 Task: Add Human N SuperBeets Energy Plus Natural Berry Flavor to the cart.
Action: Mouse moved to (270, 136)
Screenshot: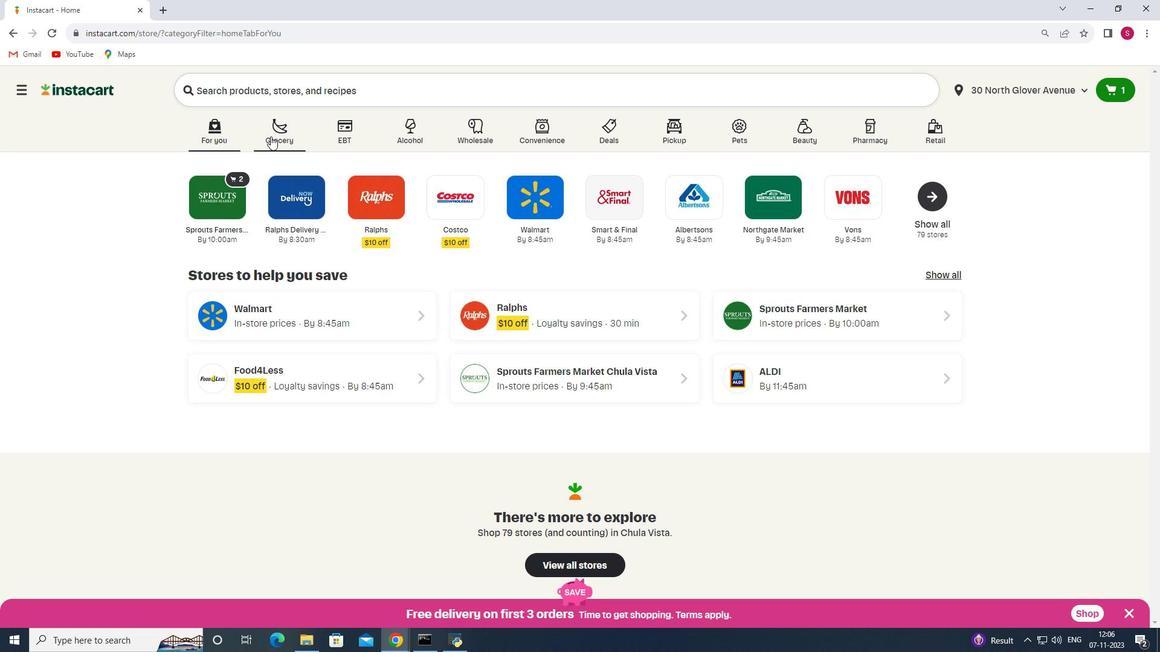 
Action: Mouse pressed left at (270, 136)
Screenshot: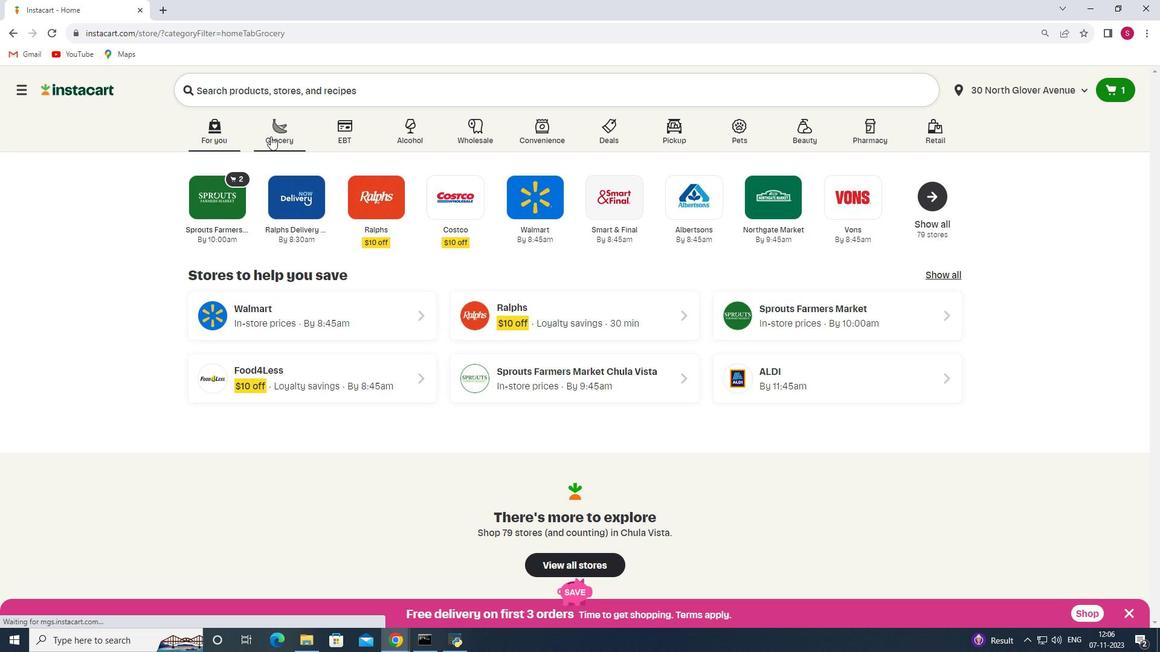 
Action: Mouse moved to (290, 369)
Screenshot: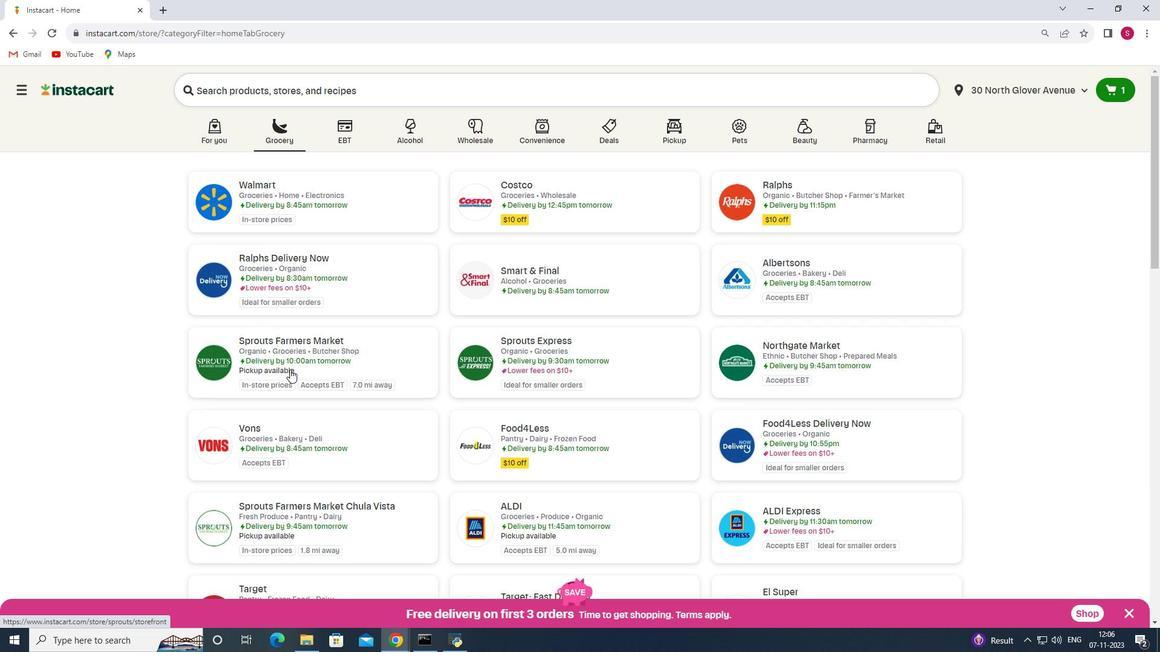 
Action: Mouse pressed left at (290, 369)
Screenshot: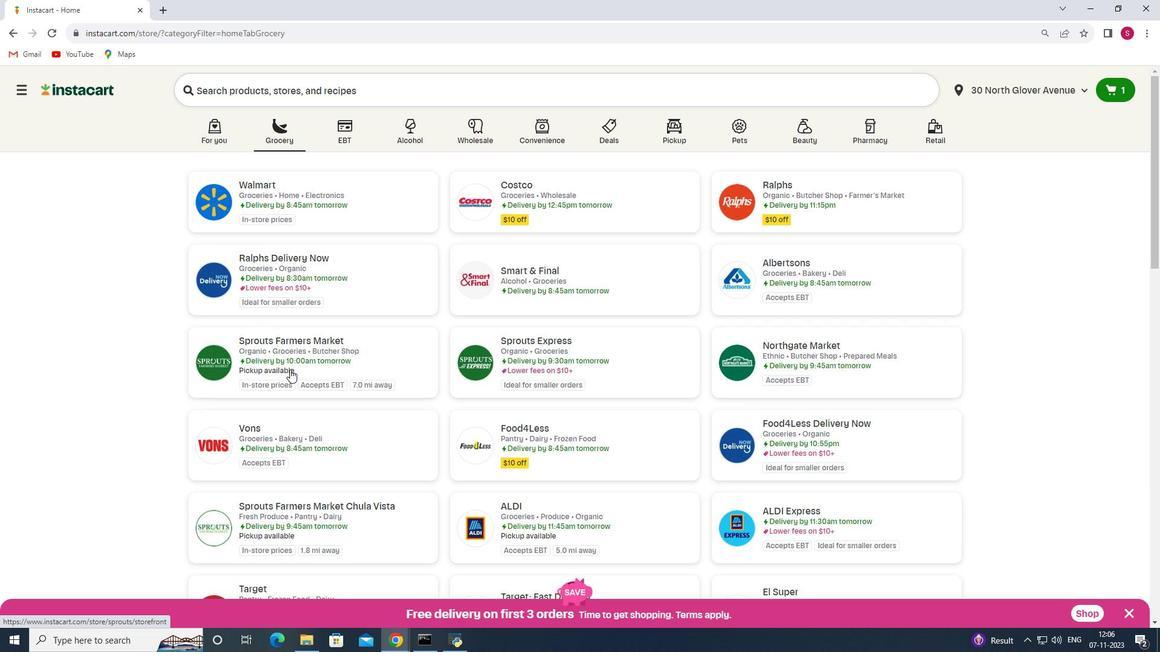 
Action: Mouse moved to (67, 373)
Screenshot: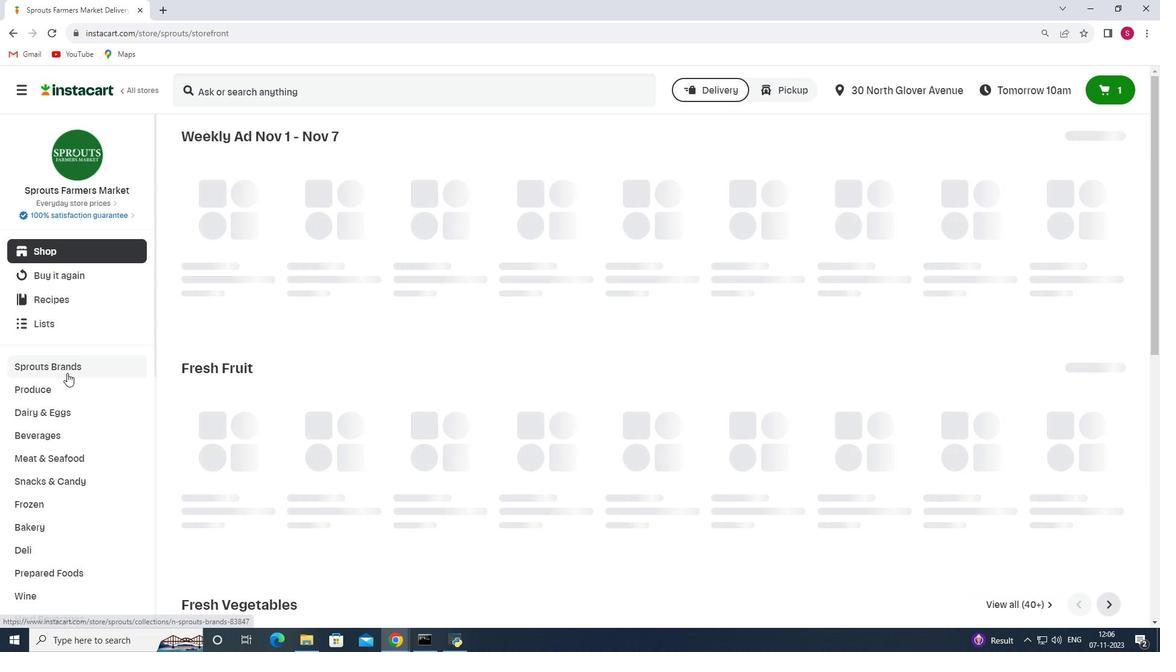 
Action: Mouse scrolled (67, 372) with delta (0, 0)
Screenshot: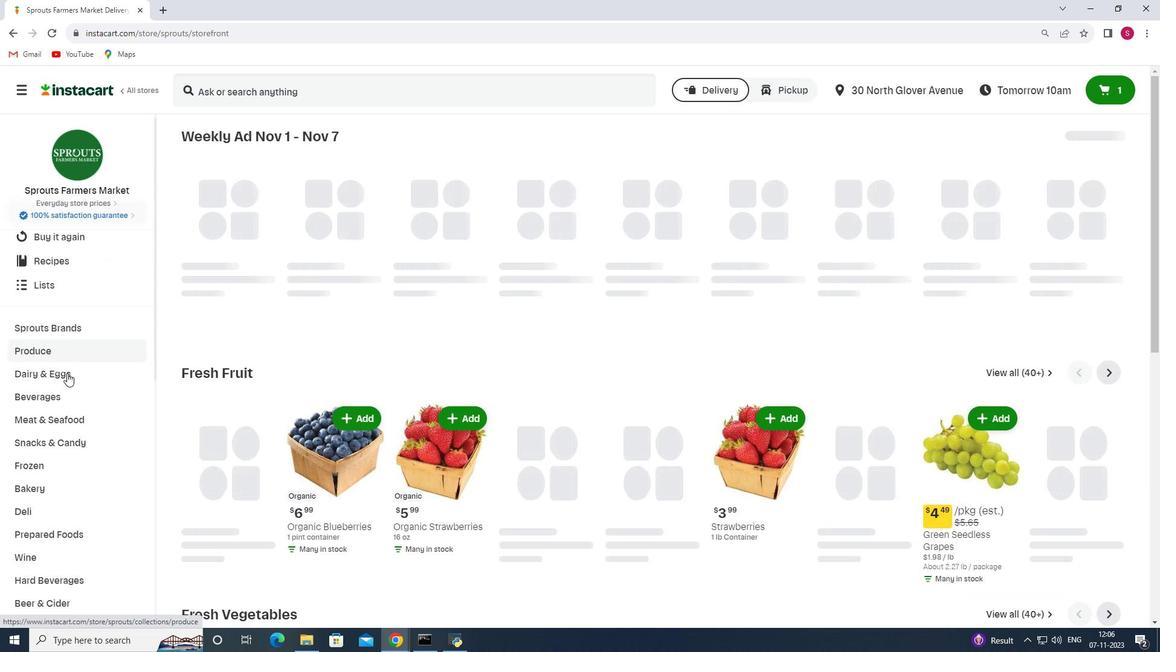 
Action: Mouse scrolled (67, 372) with delta (0, 0)
Screenshot: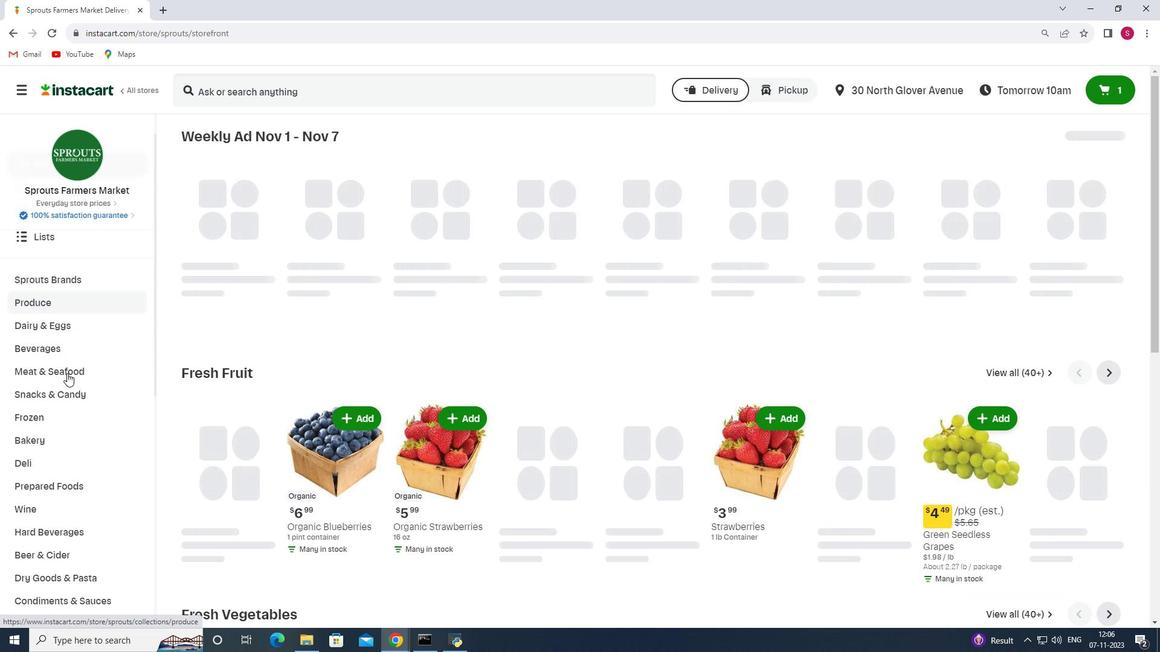 
Action: Mouse scrolled (67, 372) with delta (0, 0)
Screenshot: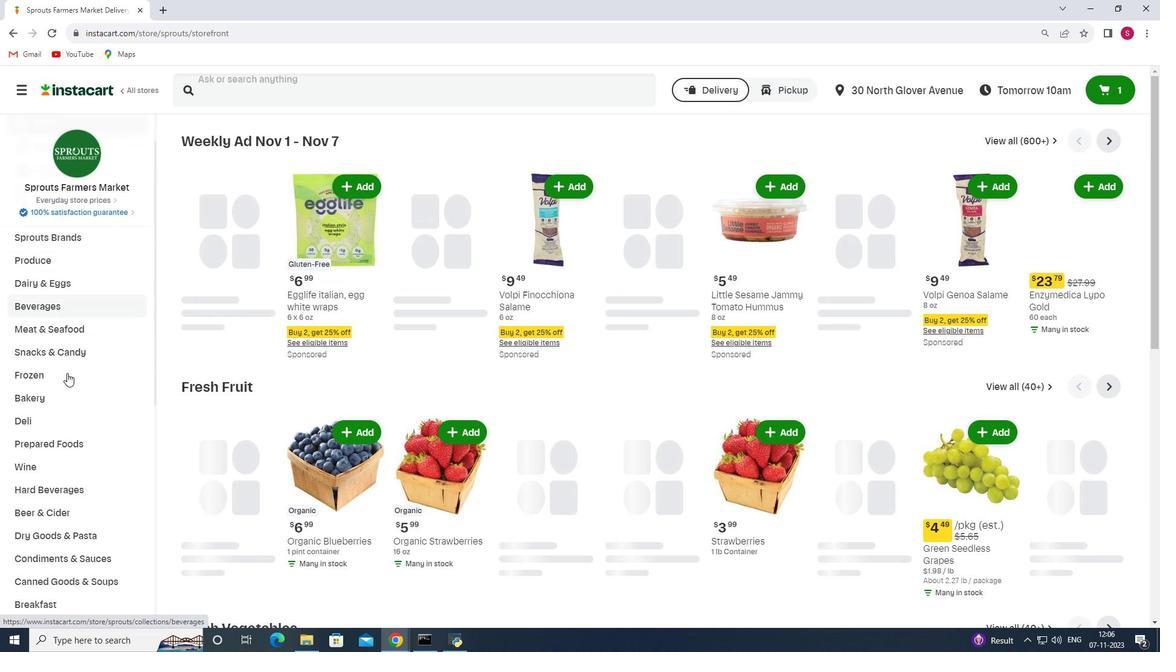 
Action: Mouse scrolled (67, 372) with delta (0, 0)
Screenshot: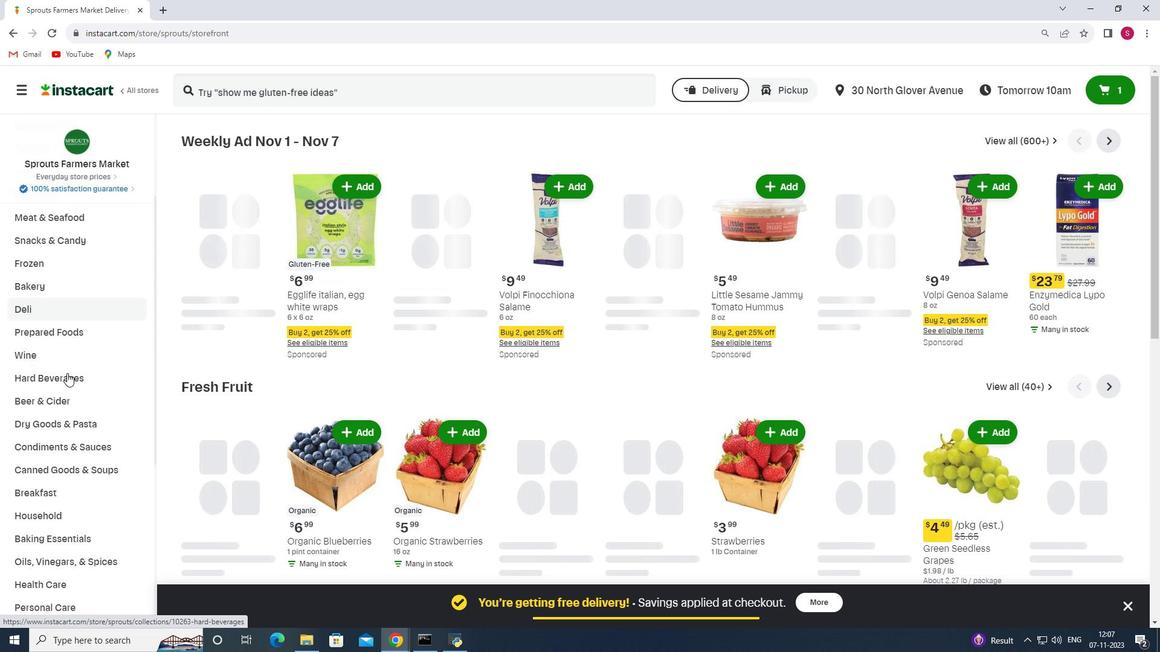 
Action: Mouse scrolled (67, 372) with delta (0, 0)
Screenshot: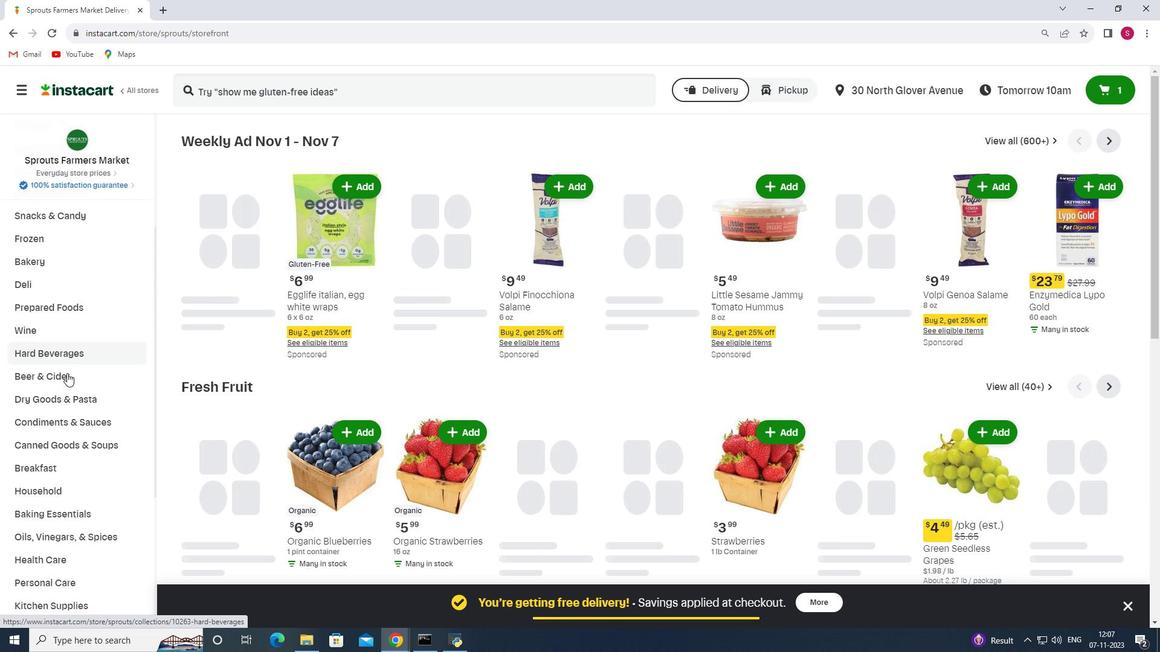 
Action: Mouse scrolled (67, 372) with delta (0, 0)
Screenshot: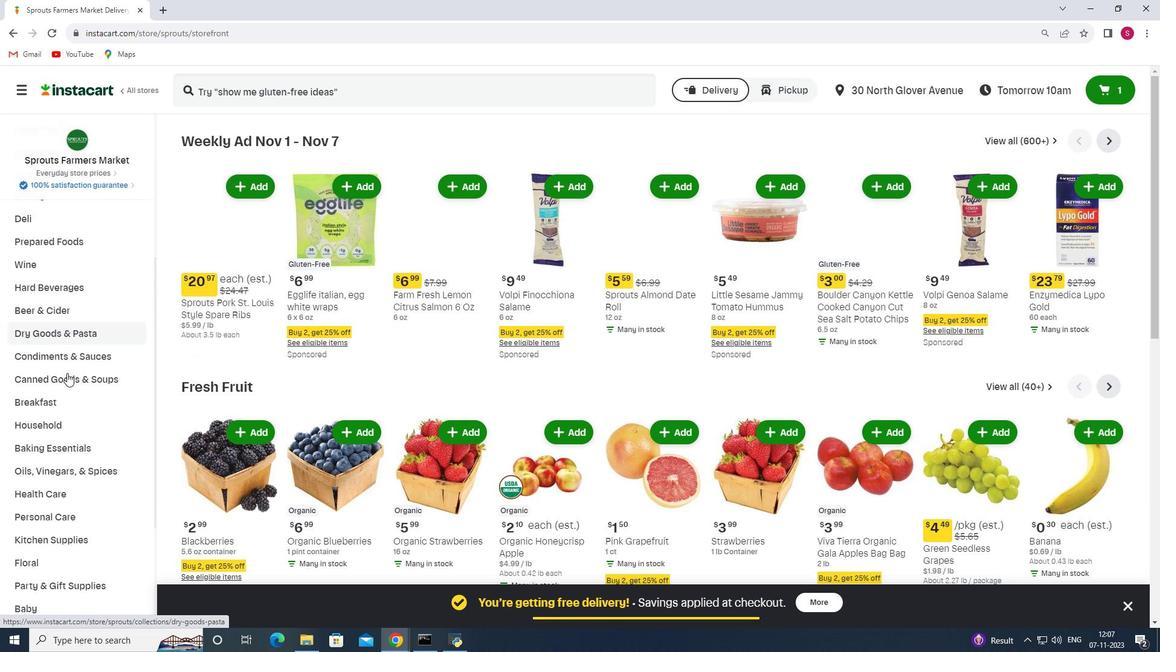 
Action: Mouse scrolled (67, 372) with delta (0, 0)
Screenshot: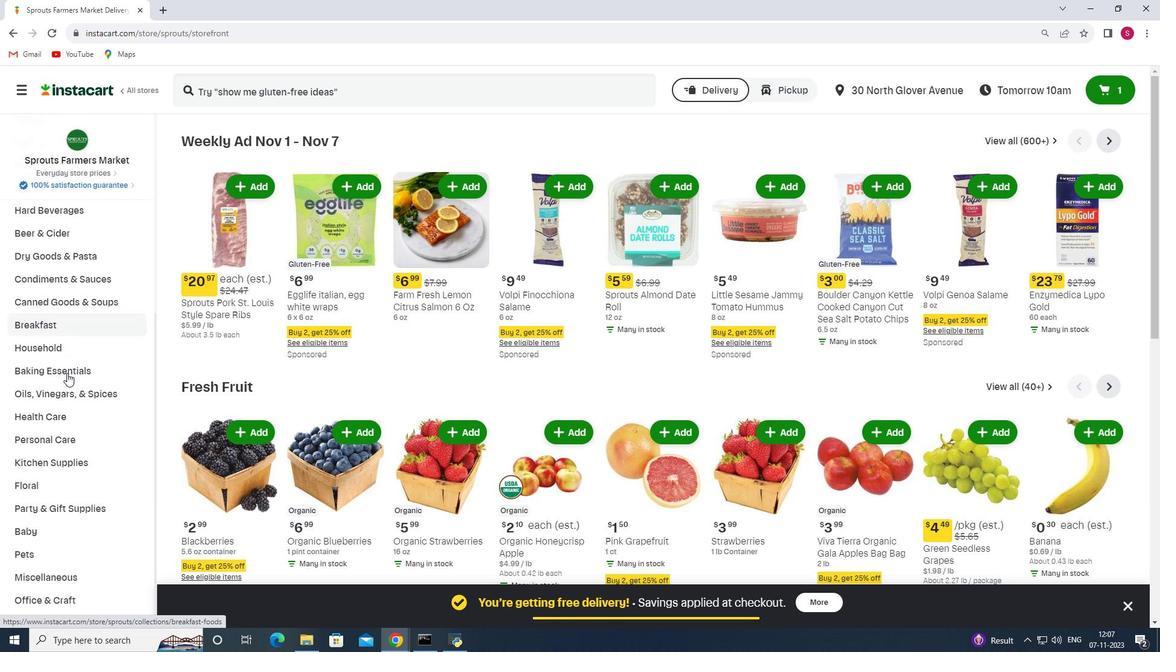 
Action: Mouse scrolled (67, 372) with delta (0, 0)
Screenshot: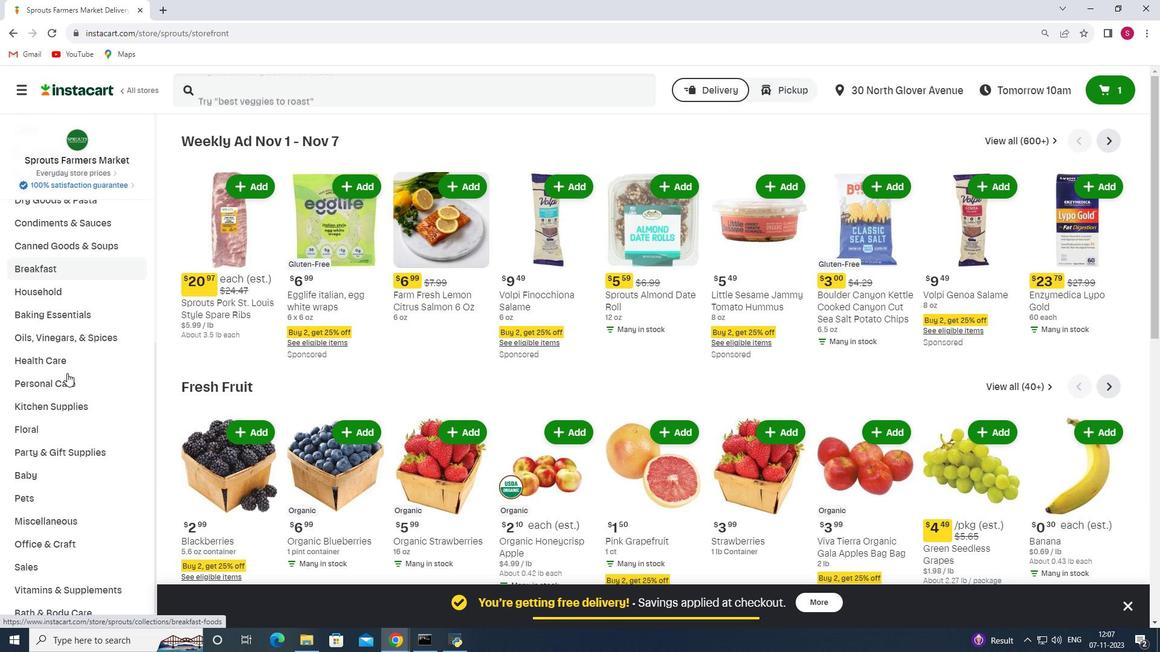 
Action: Mouse moved to (76, 345)
Screenshot: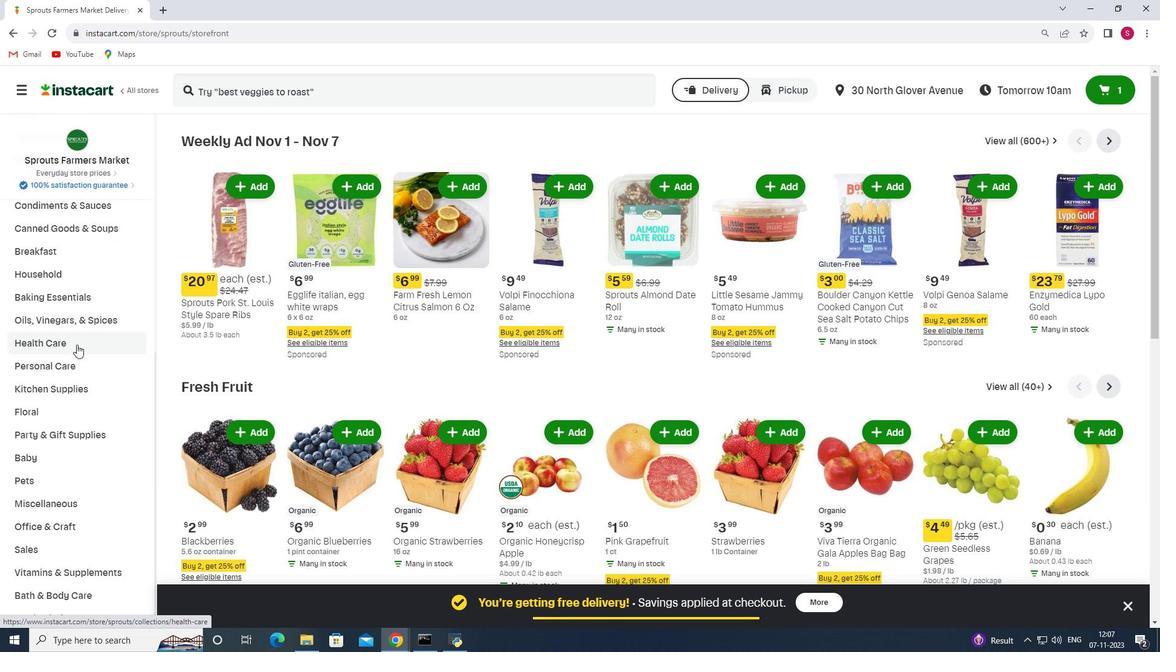 
Action: Mouse pressed left at (76, 345)
Screenshot: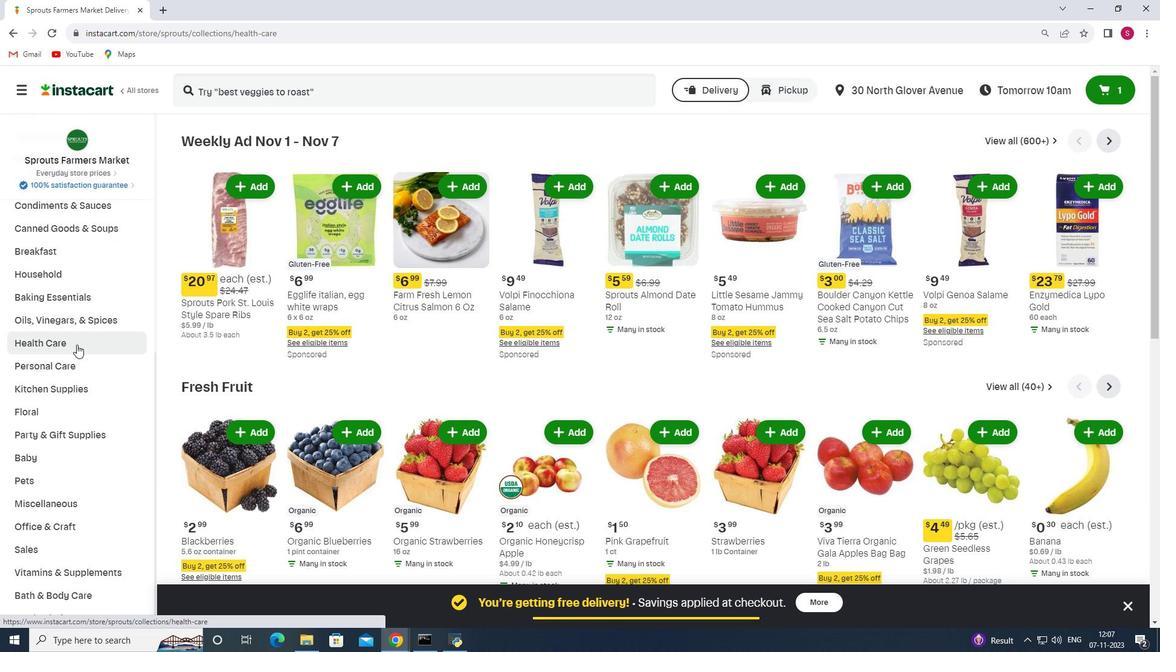 
Action: Mouse moved to (392, 172)
Screenshot: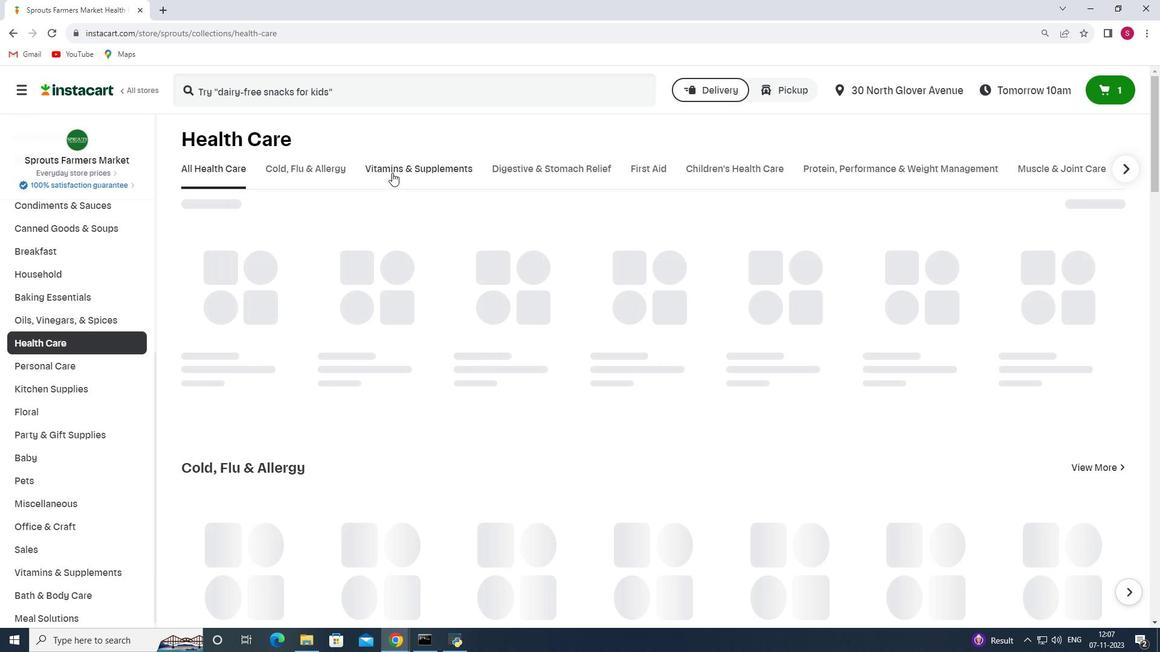 
Action: Mouse pressed left at (392, 172)
Screenshot: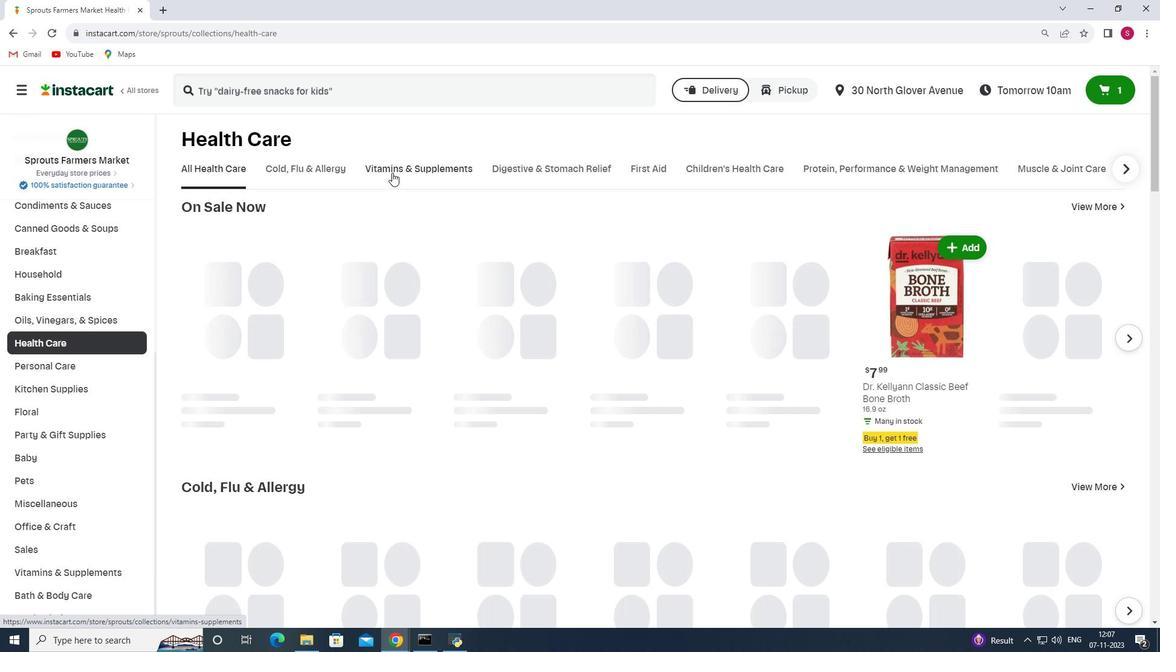 
Action: Mouse moved to (272, 88)
Screenshot: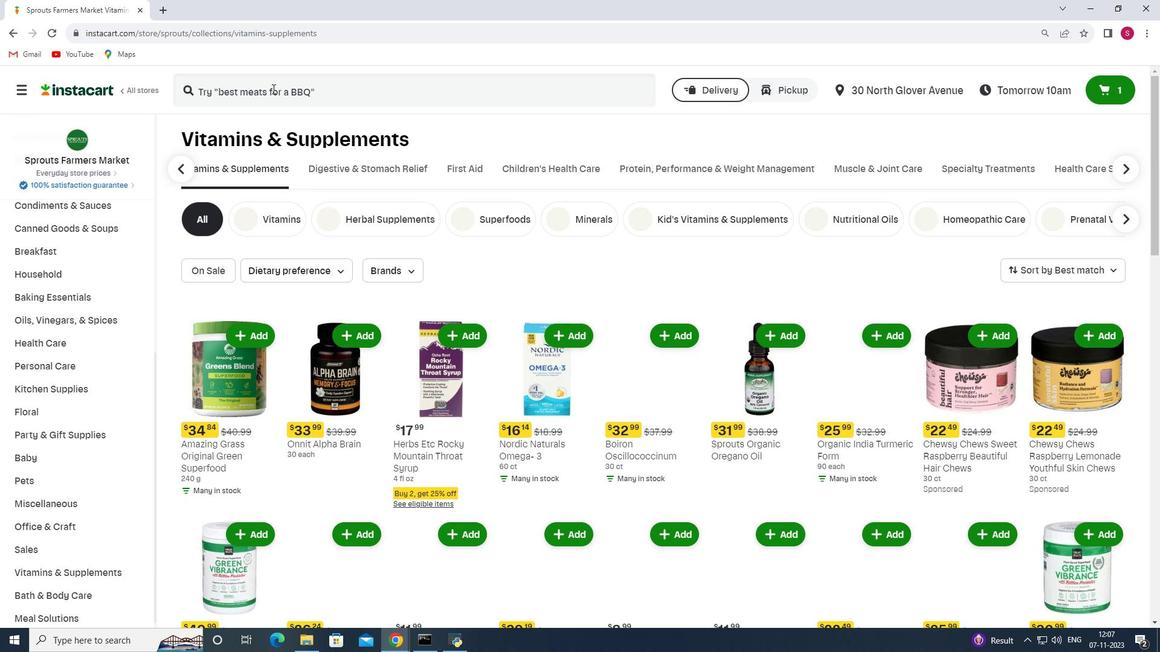 
Action: Mouse pressed left at (272, 88)
Screenshot: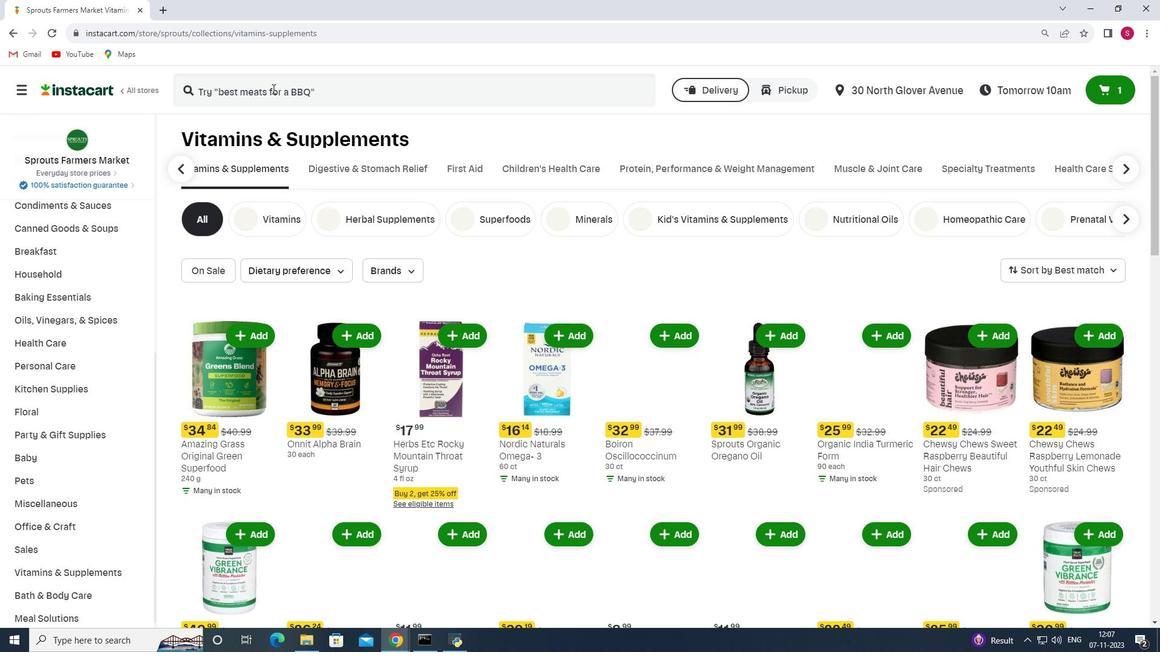 
Action: Key pressed <Key.shift>Human<Key.space><Key.shift>N<Key.space><Key.shift>Super<Key.shift>Beets<Key.space><Key.shift>energy<Key.space><Key.shift>Plus<Key.space><Key.shift>Natural<Key.space><Key.shift>Berry<Key.space><Key.shift>Flavor<Key.enter>
Screenshot: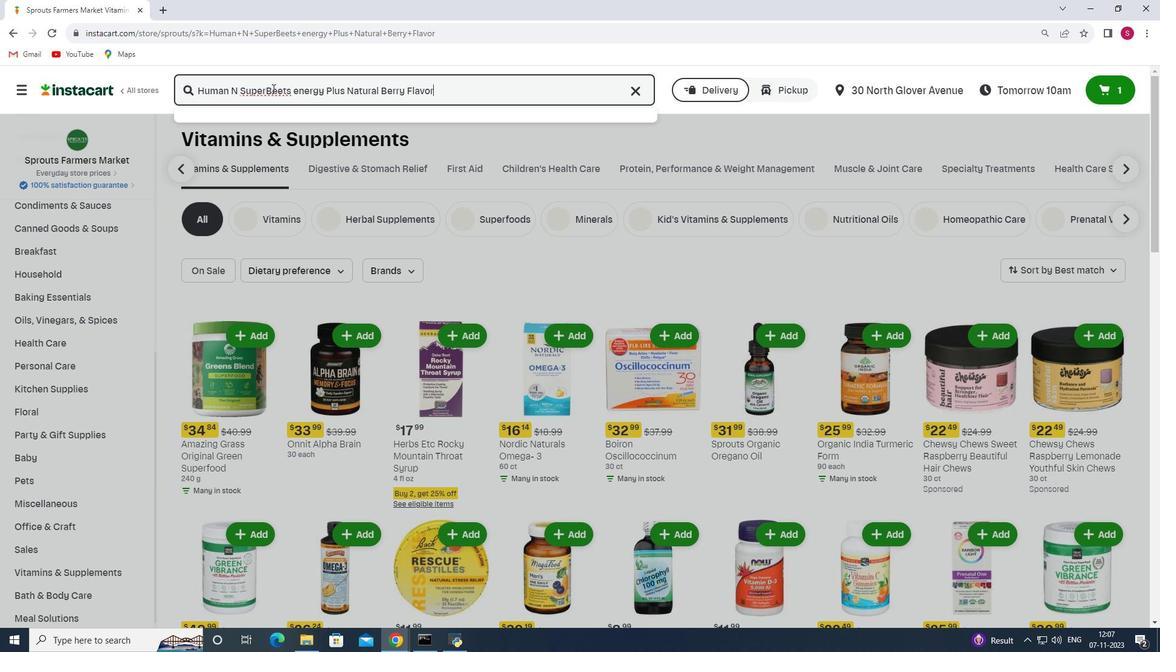 
Action: Mouse moved to (383, 158)
Screenshot: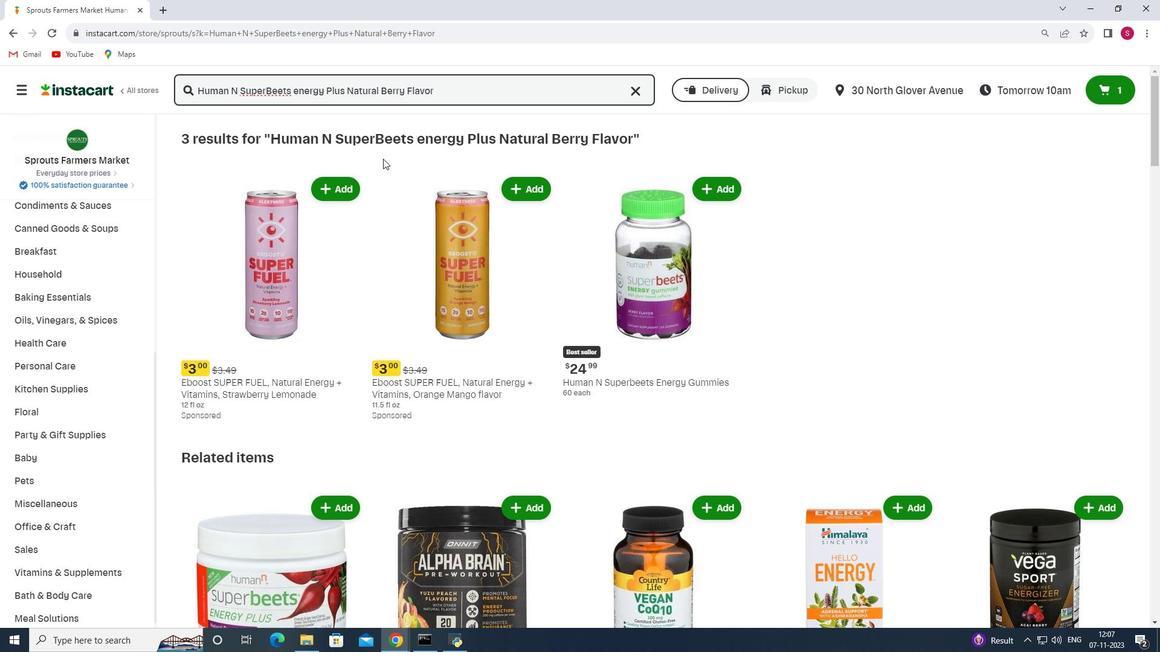 
Action: Mouse scrolled (383, 158) with delta (0, 0)
Screenshot: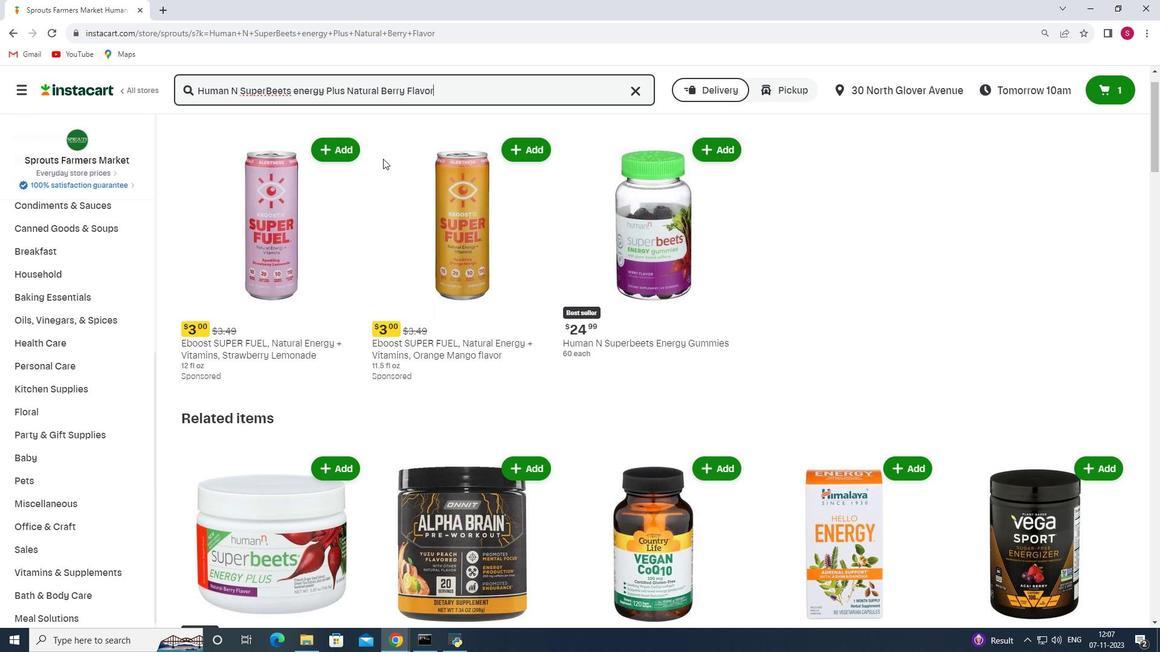 
Action: Mouse scrolled (383, 158) with delta (0, 0)
Screenshot: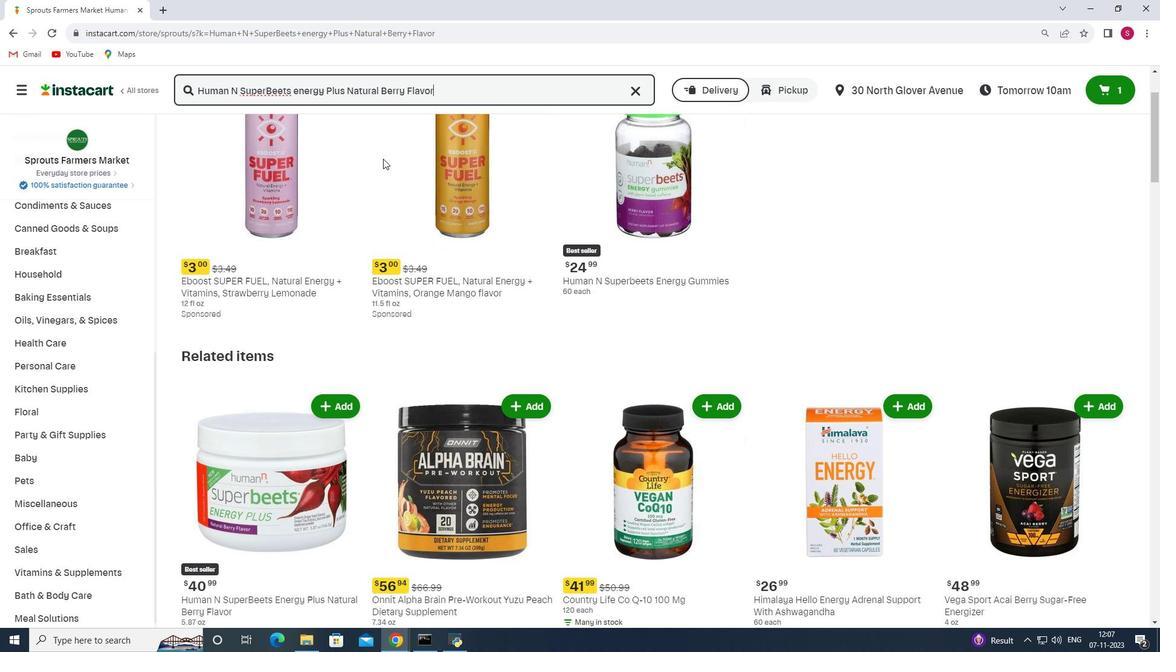 
Action: Mouse scrolled (383, 158) with delta (0, 0)
Screenshot: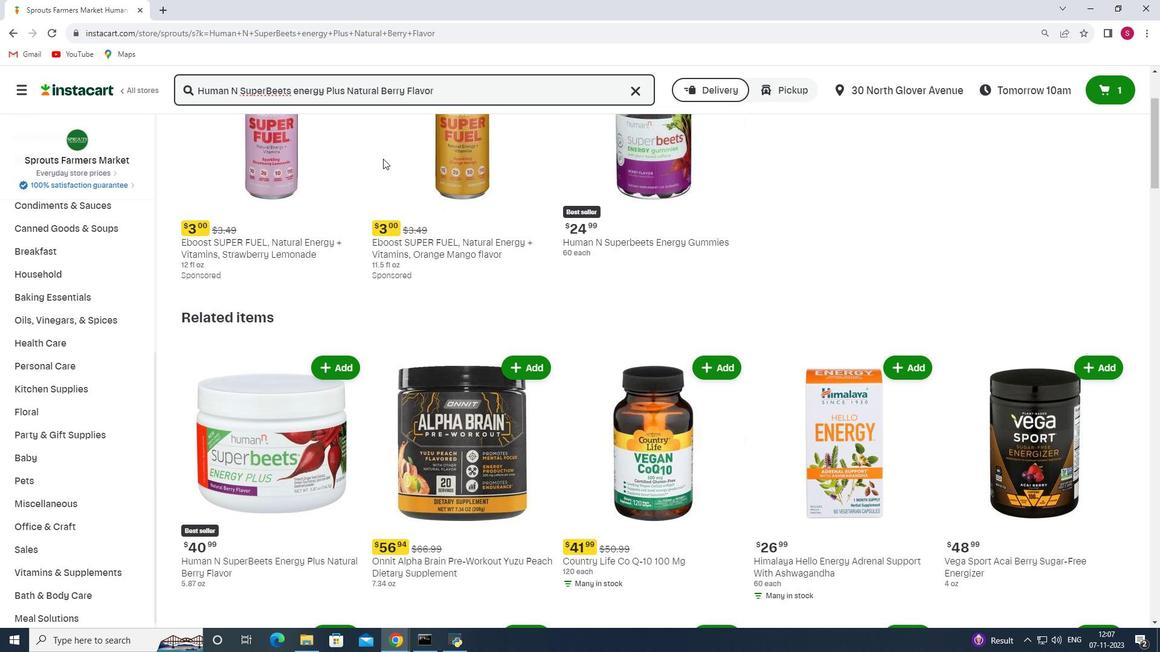 
Action: Mouse moved to (381, 166)
Screenshot: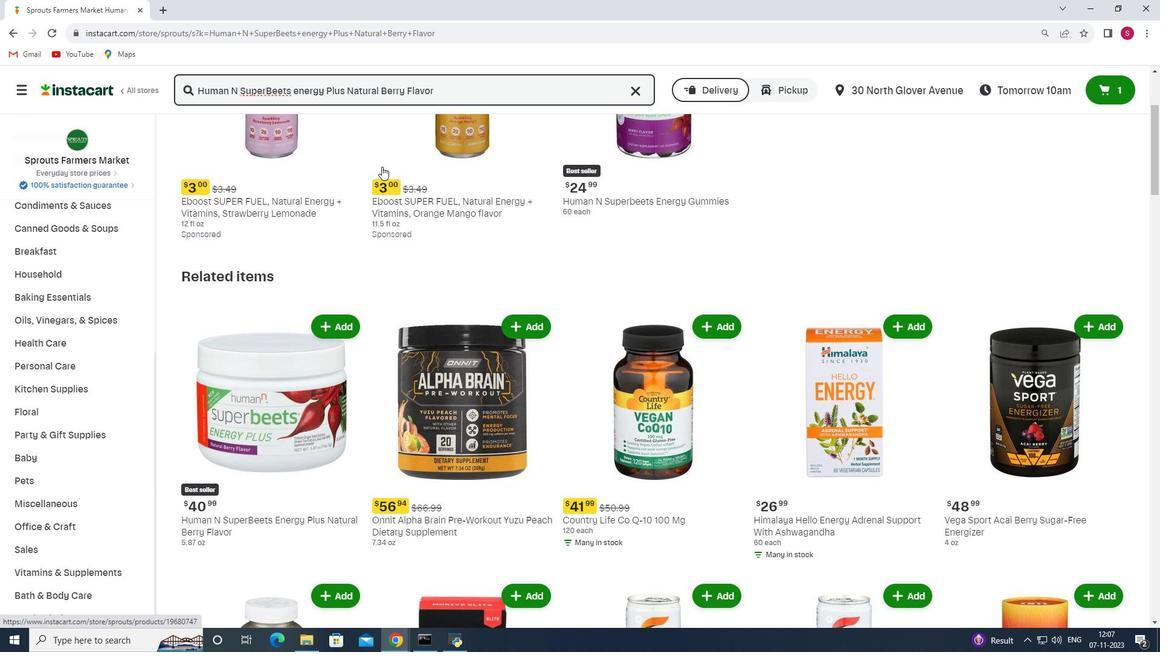 
Action: Mouse scrolled (381, 166) with delta (0, 0)
Screenshot: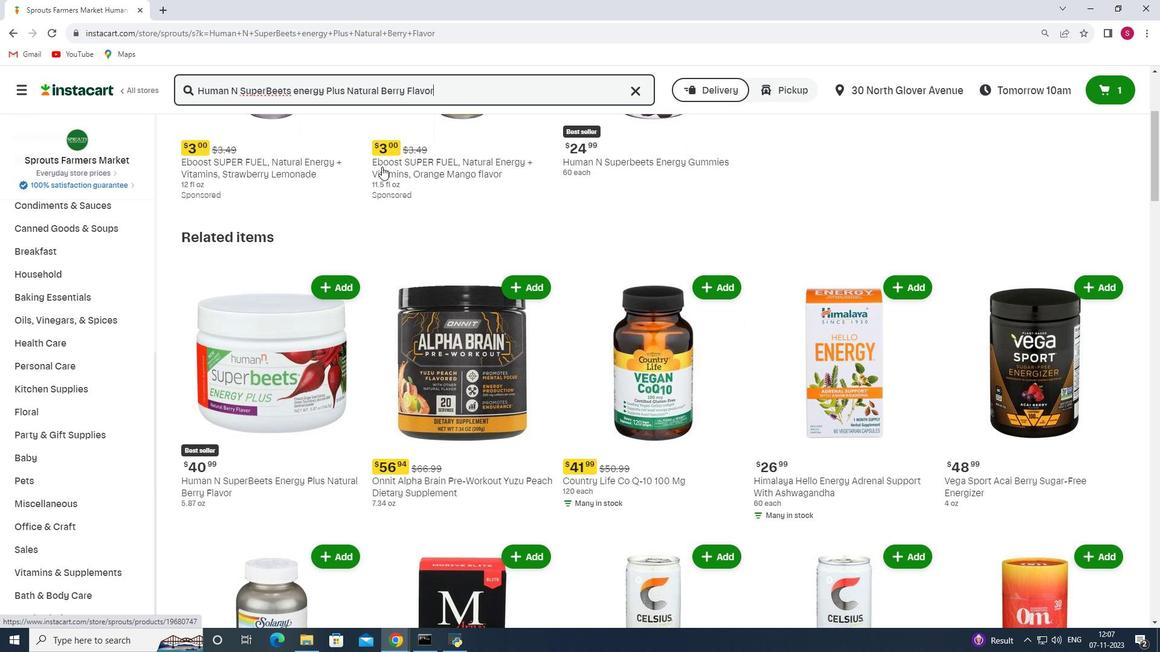 
Action: Mouse moved to (341, 258)
Screenshot: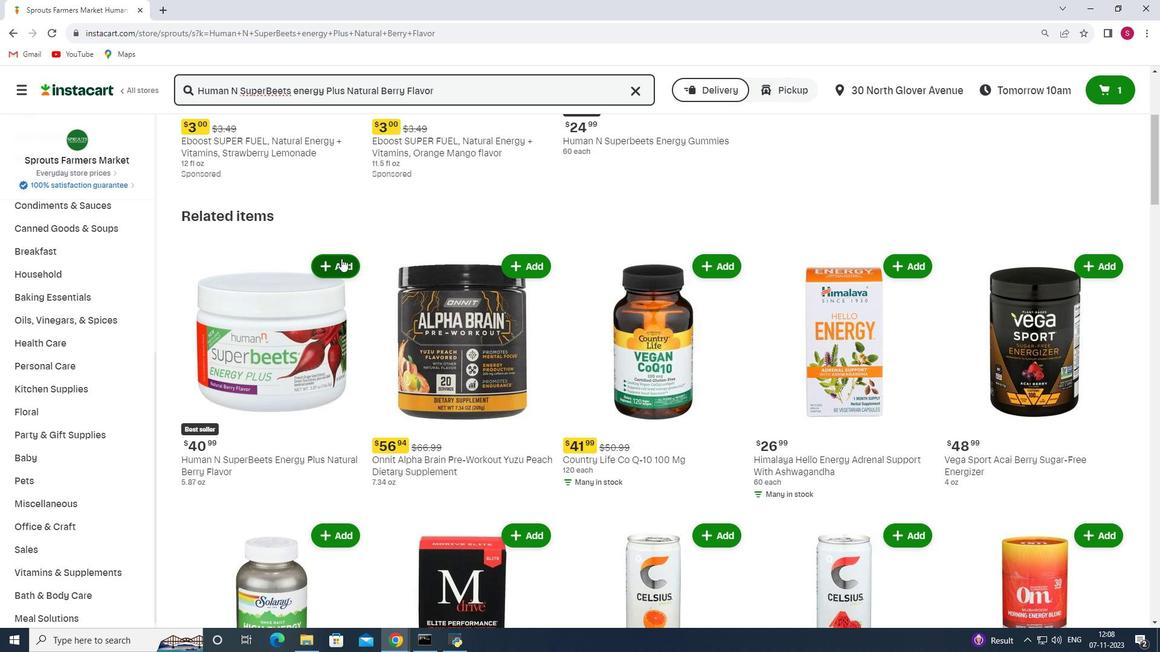 
Action: Mouse pressed left at (341, 258)
Screenshot: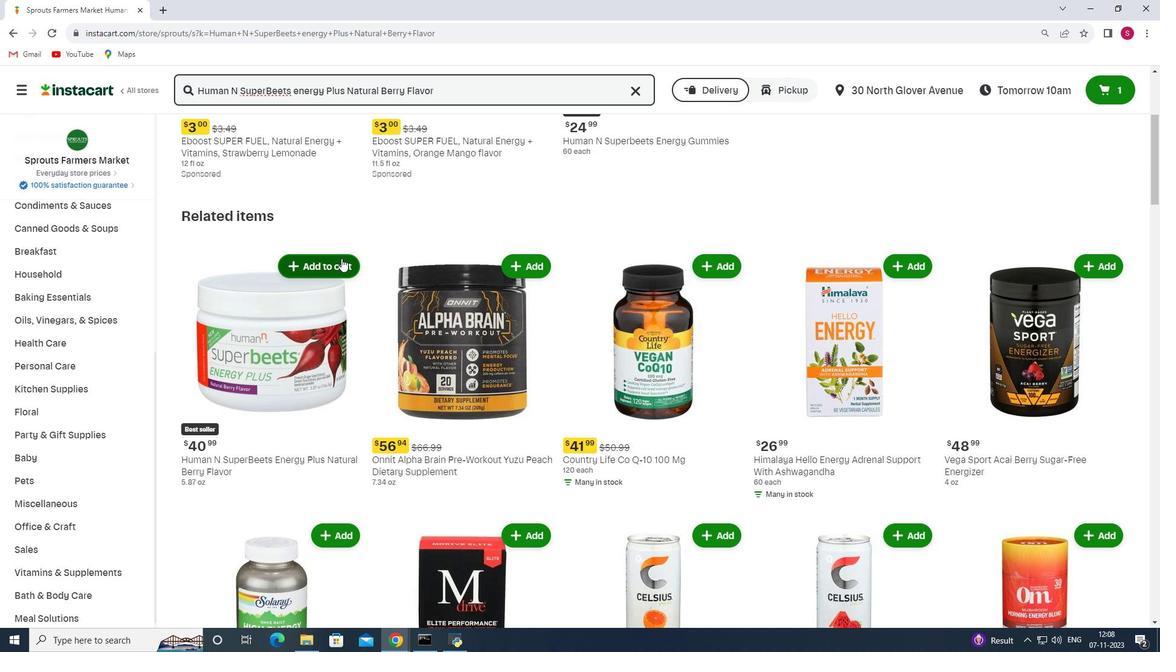 
